 Task: Who was a leading painter in the Mannerism style?
Action: Mouse moved to (144, 154)
Screenshot: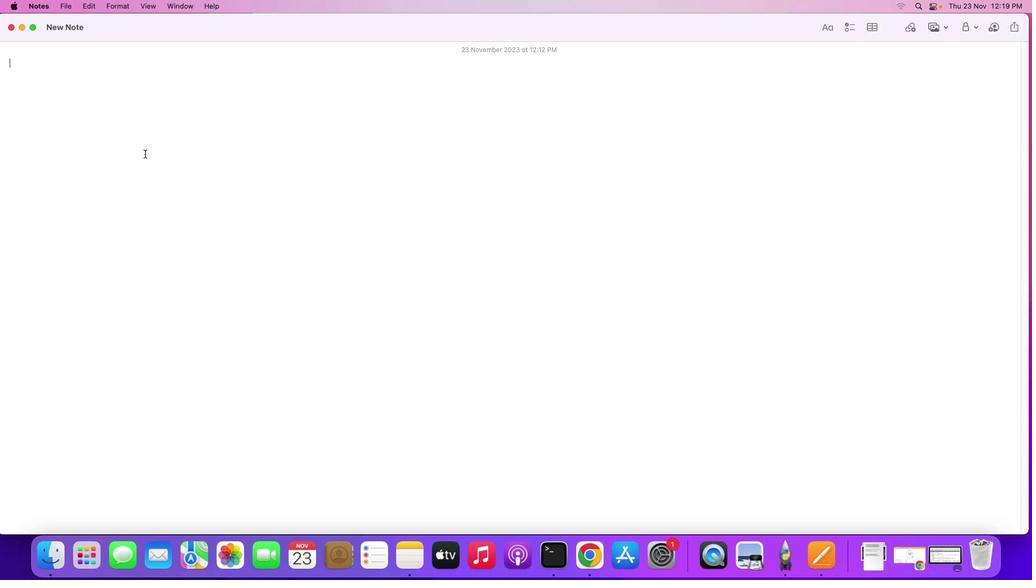 
Action: Mouse pressed left at (144, 154)
Screenshot: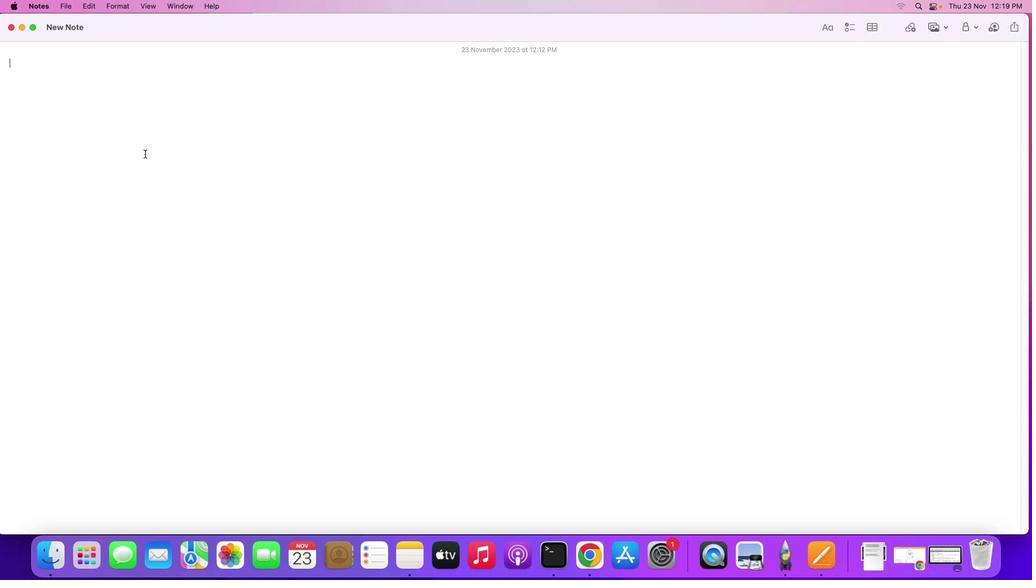 
Action: Mouse moved to (144, 153)
Screenshot: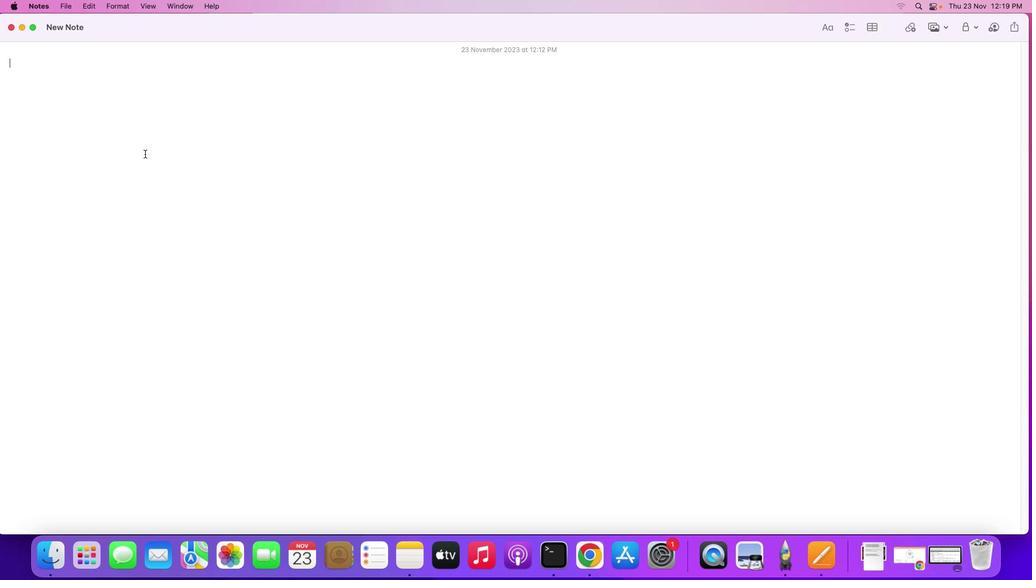 
Action: Key pressed Key.shift'W''h''o'Key.space'w''a''s'Key.space'a'Key.space'l''e''a''d''i''n''g'Key.space'p''a''i''n''t''e''r'Key.space'i''n'Key.space't''h''e'Key.spaceKey.shift'M''a''n''n''e''r''i''s''m'Key.space's''t''y''l''e'Key.shift_r'?'Key.enter
Screenshot: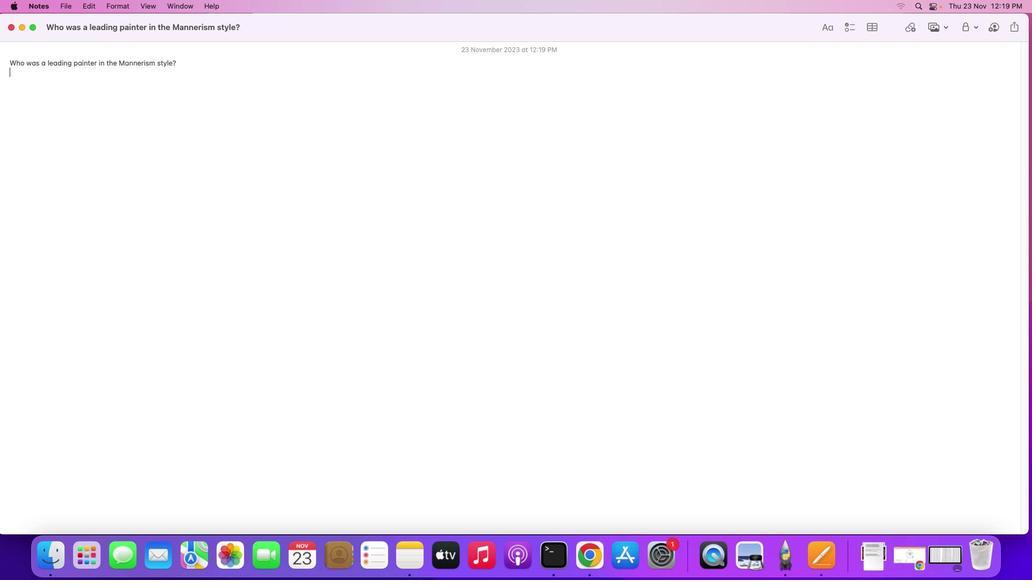 
Action: Mouse moved to (917, 558)
Screenshot: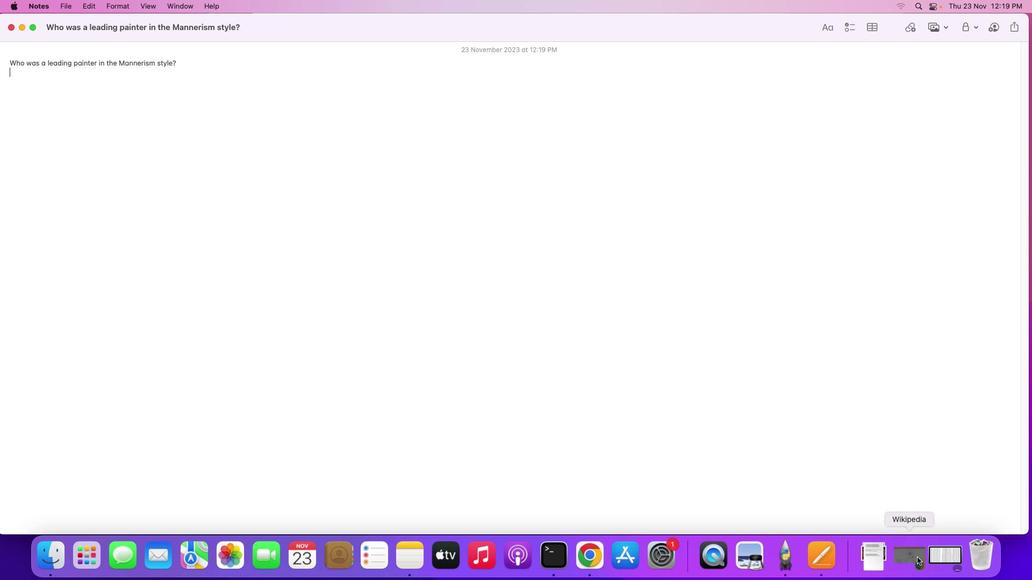 
Action: Mouse pressed left at (917, 558)
Screenshot: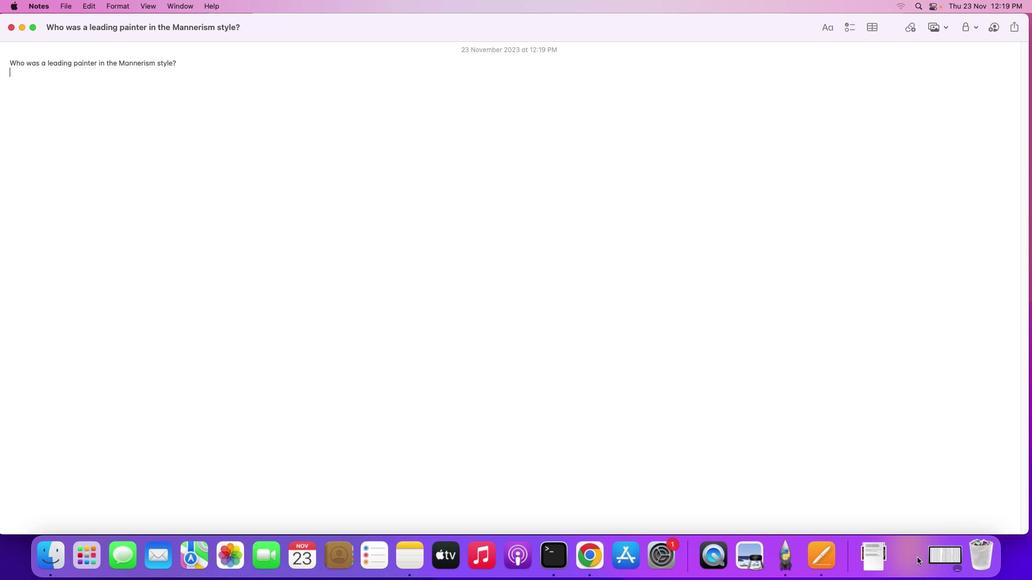
Action: Mouse moved to (432, 346)
Screenshot: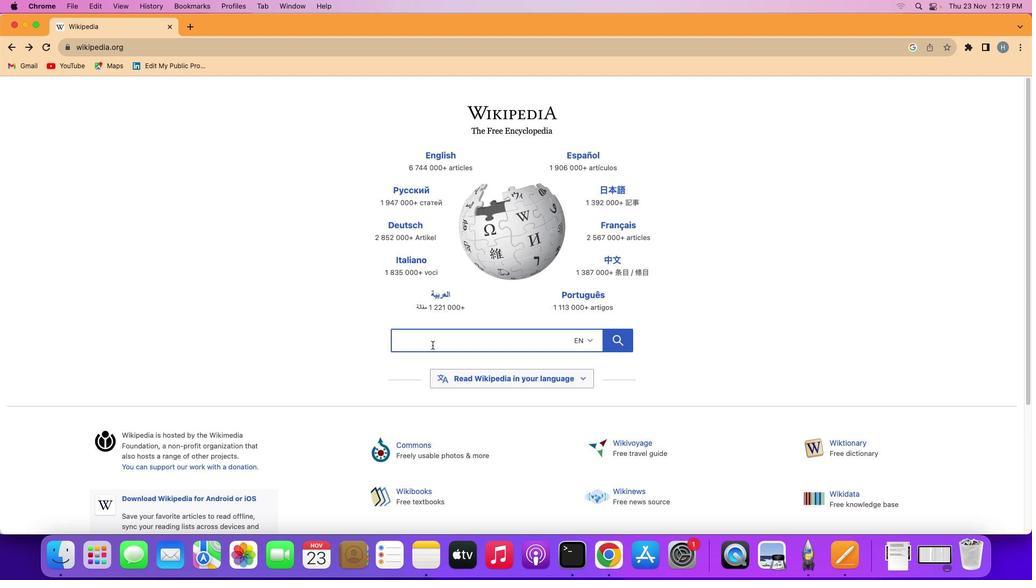 
Action: Mouse pressed left at (432, 346)
Screenshot: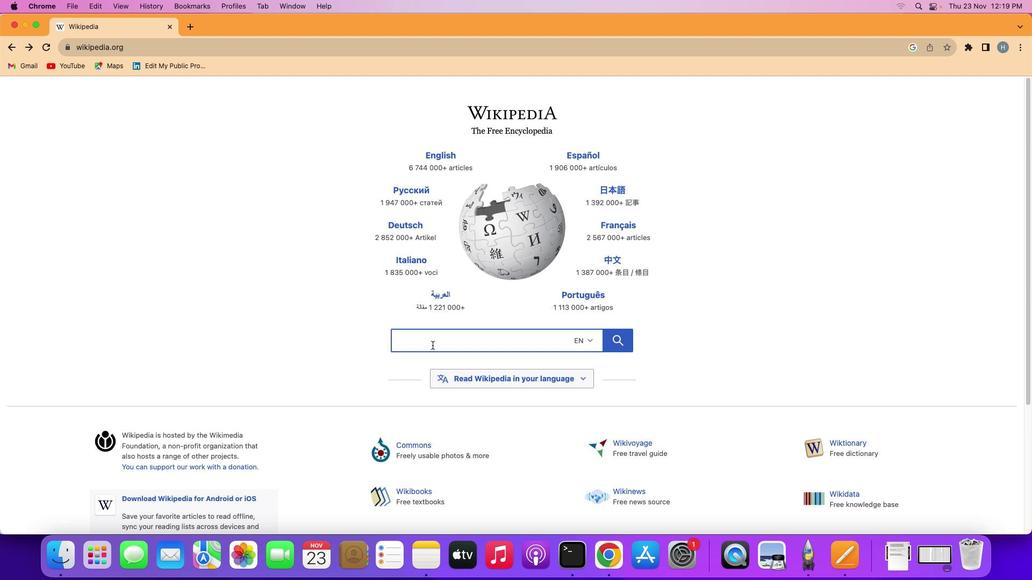
Action: Mouse moved to (432, 345)
Screenshot: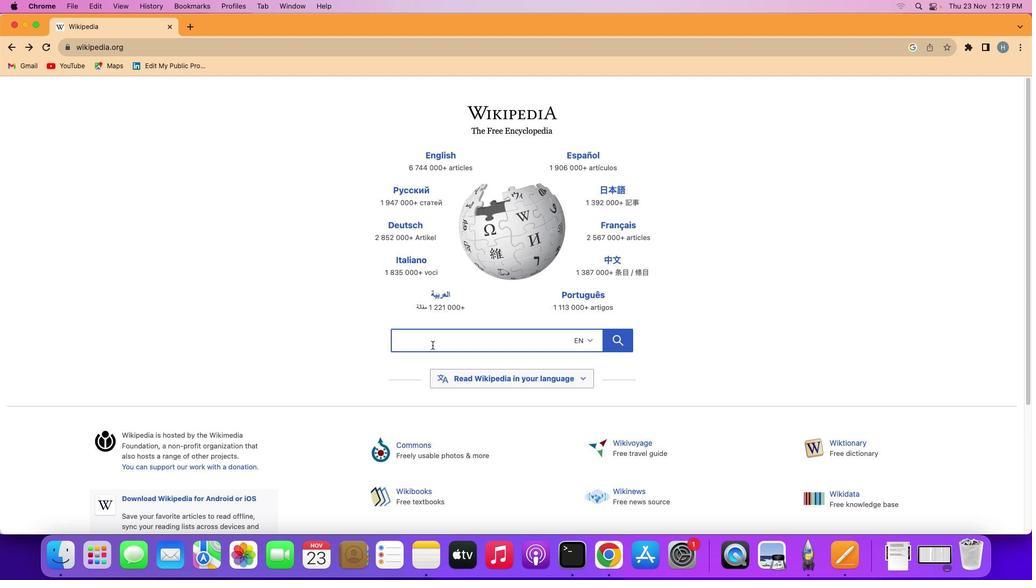 
Action: Key pressed Key.shift'M''a''n''n''e''r''i''s''m'Key.space's''t''y''l''e'
Screenshot: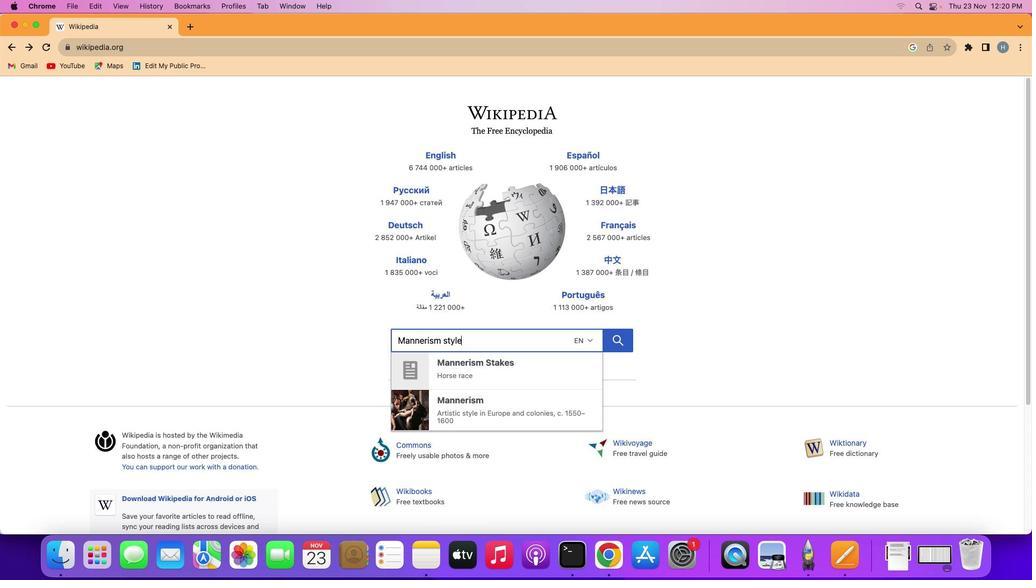 
Action: Mouse moved to (472, 362)
Screenshot: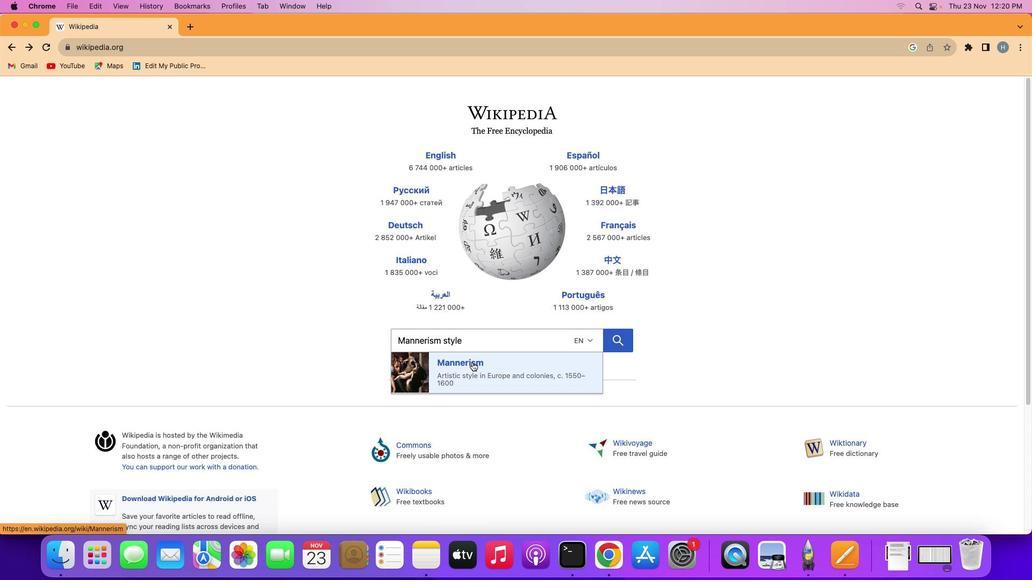 
Action: Mouse pressed left at (472, 362)
Screenshot: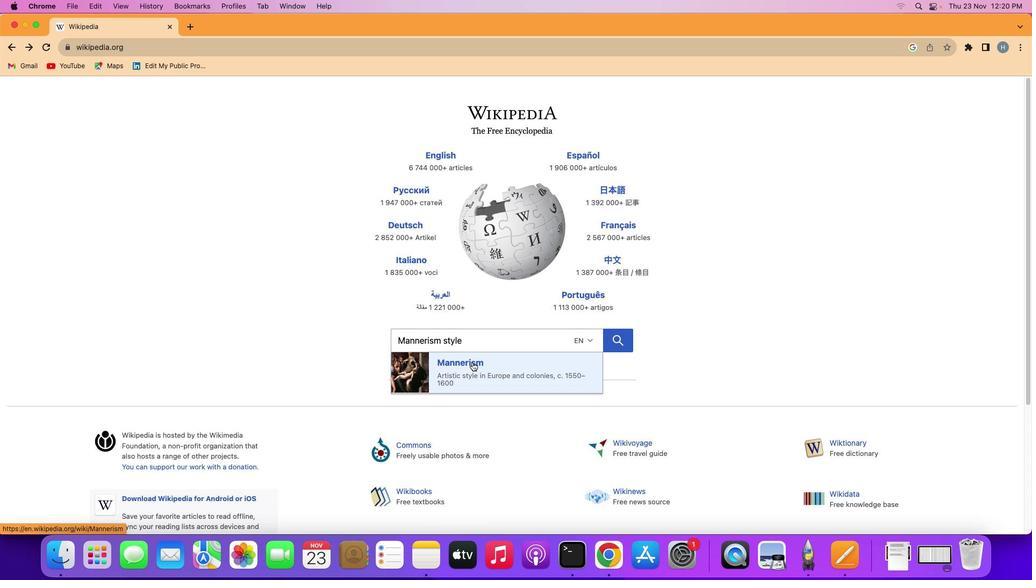 
Action: Mouse moved to (1029, 91)
Screenshot: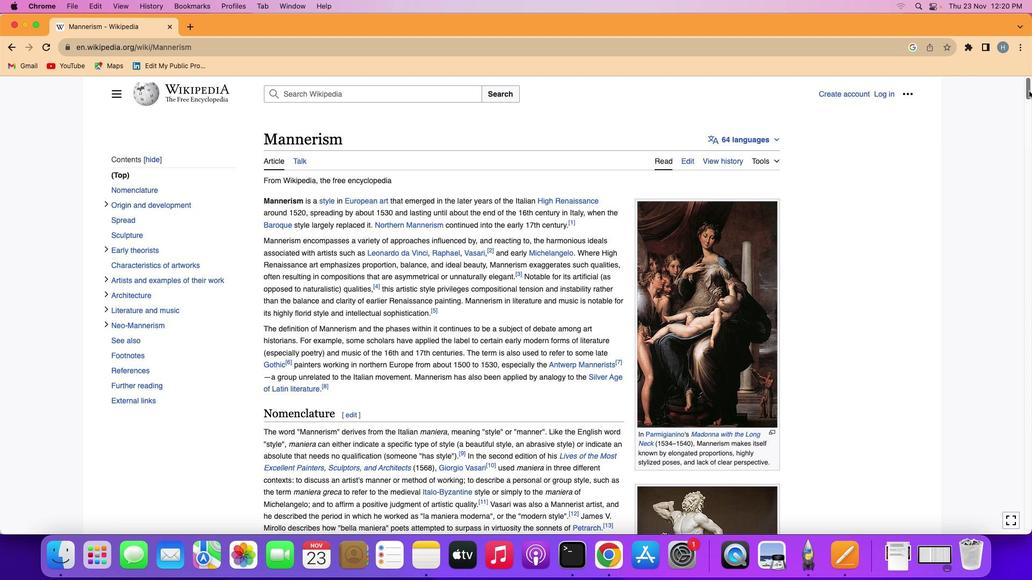 
Action: Mouse pressed left at (1029, 91)
Screenshot: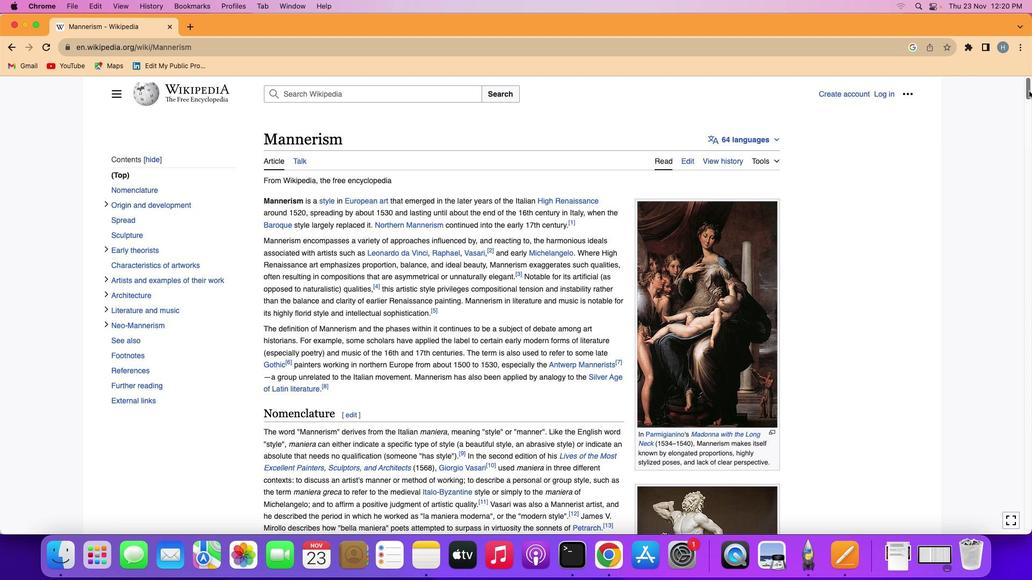 
Action: Mouse moved to (25, 26)
Screenshot: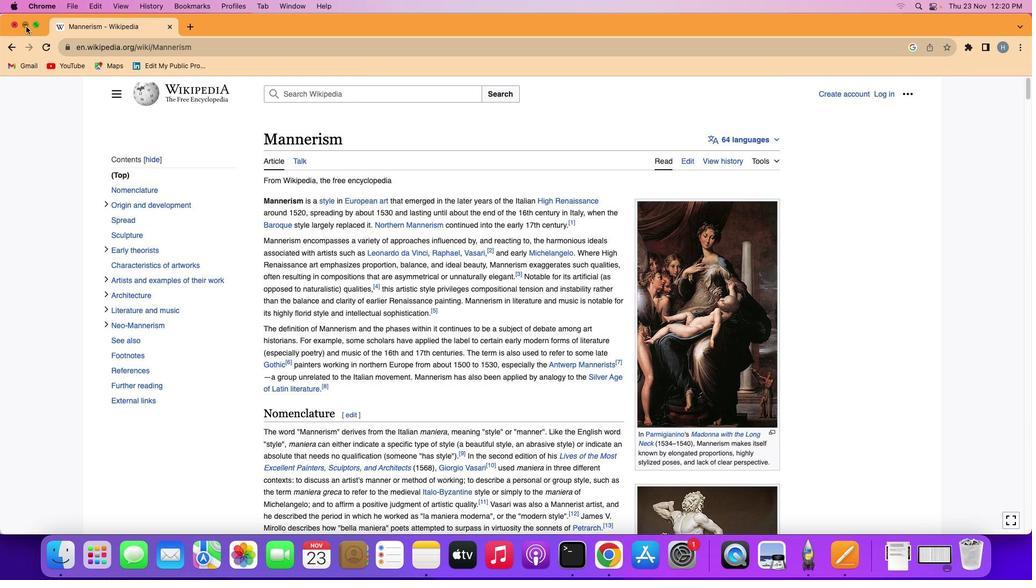 
Action: Mouse pressed left at (25, 26)
Screenshot: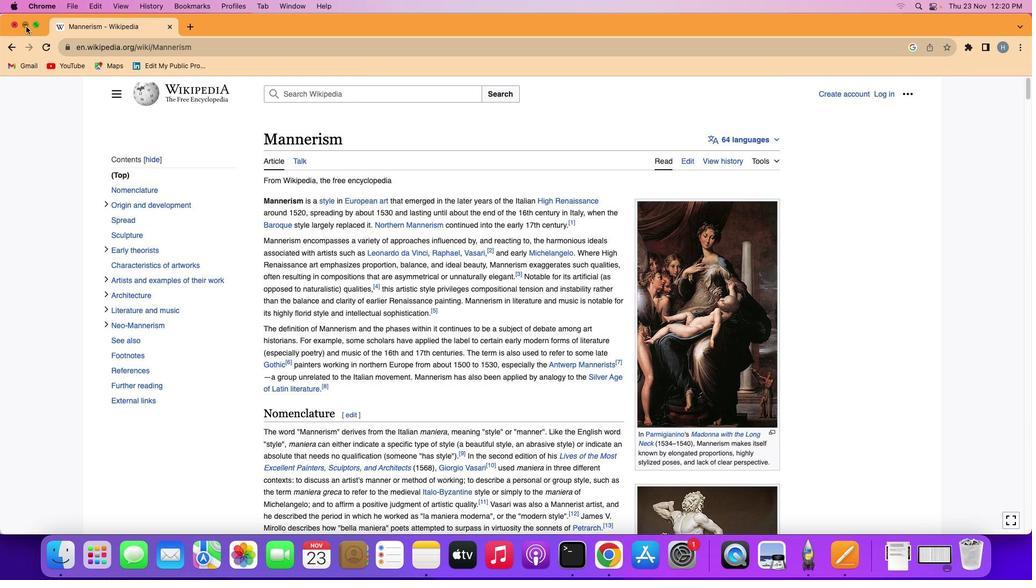 
Action: Mouse moved to (64, 75)
Screenshot: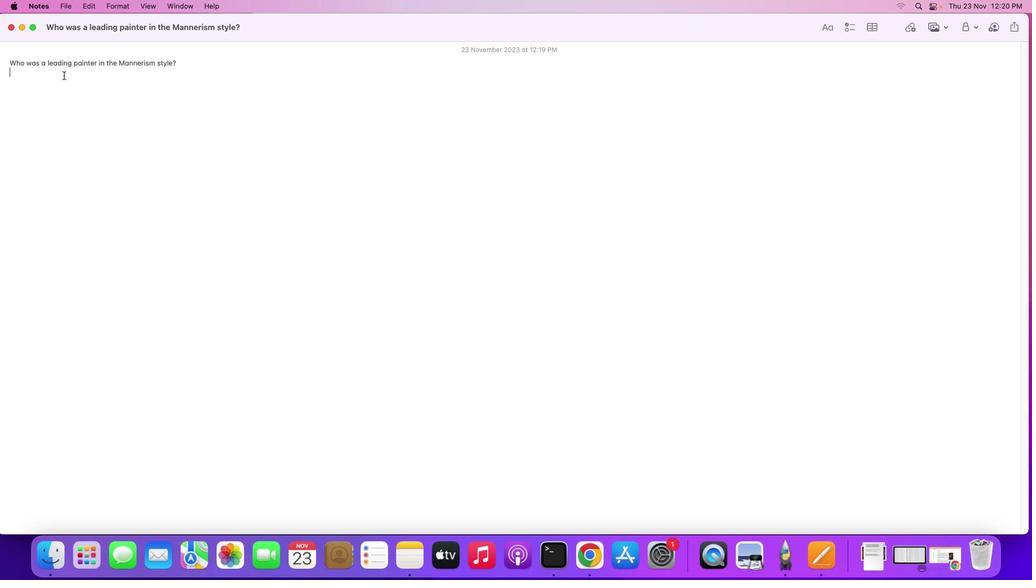 
Action: Mouse pressed left at (64, 75)
Screenshot: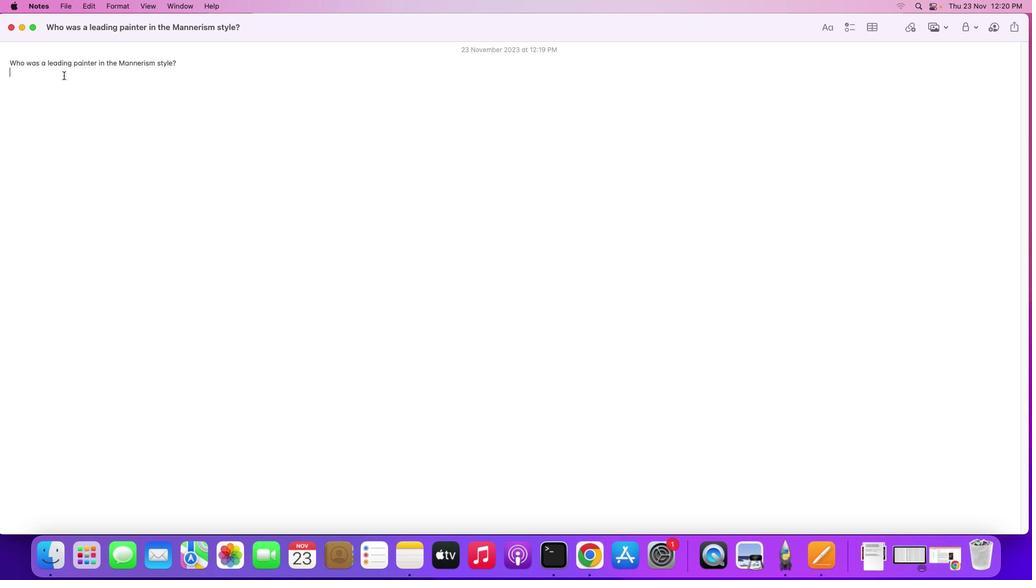 
Action: Mouse moved to (66, 78)
Screenshot: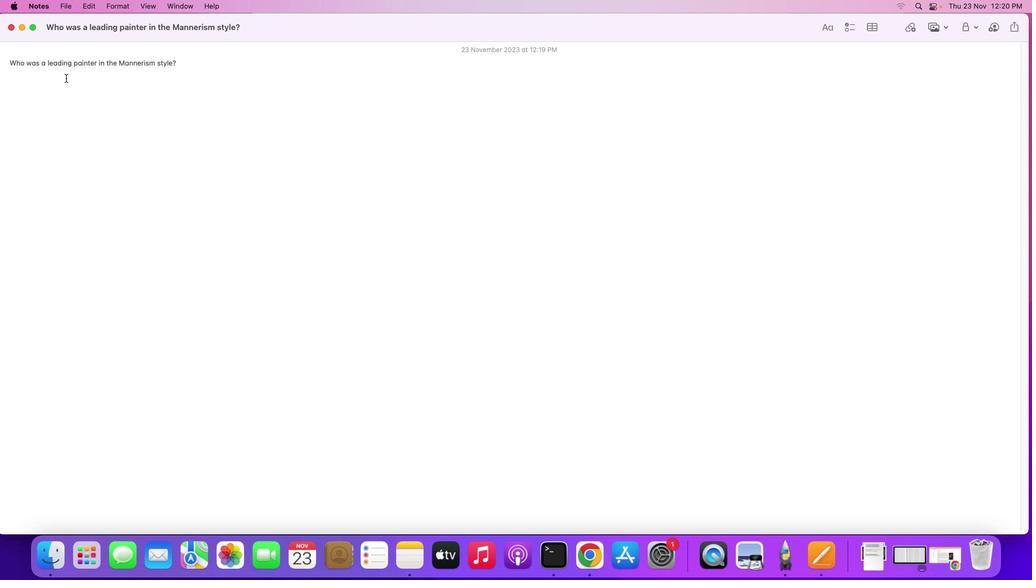 
Action: Key pressed Key.shift'P''a''r''m''i''g''i''a''n''i''n''o'','Key.space'a''l''s''o'Key.space'k''n''o''w''n'Key.space'a''s'Key.spaceKey.shift'G''i''r''o''l''a''m''o'Key.spaceKey.shift'F''r''a''n''c''e''s''c''o'Key.spaceKey.shift'M''a''r''i''a'Key.spaceKey.shift'M''a''z''z''o''l''a'','Key.space'w''a''s'Key.space'a'Key.space'l''e''a''d''i''n''g'Key.space'p''a''i''n''t''e''r'Key.space'i''n'Key.space't''h''e'Key.spaceKey.shift'M''a''n''n''e''r''i''s''m'Key.space's''t''y''l''e''.'
Screenshot: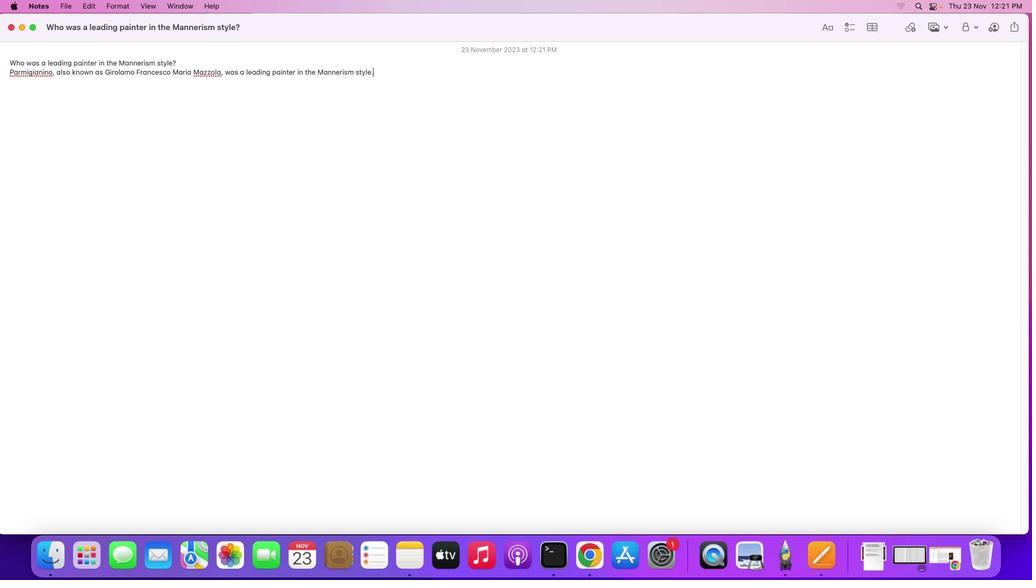 
